 Task: Create in the project BitSoft and in the Backlog issue 'Develop a new customer relationship management (CRM) system' a child issue 'Bug fixing and issue resolution', and assign it to team member softage.3@softage.net. Create in the project BitSoft and in the Backlog issue 'Integrate website with social media platforms' a child issue 'Integration testing', and assign it to team member softage.4@softage.net
Action: Mouse moved to (170, 54)
Screenshot: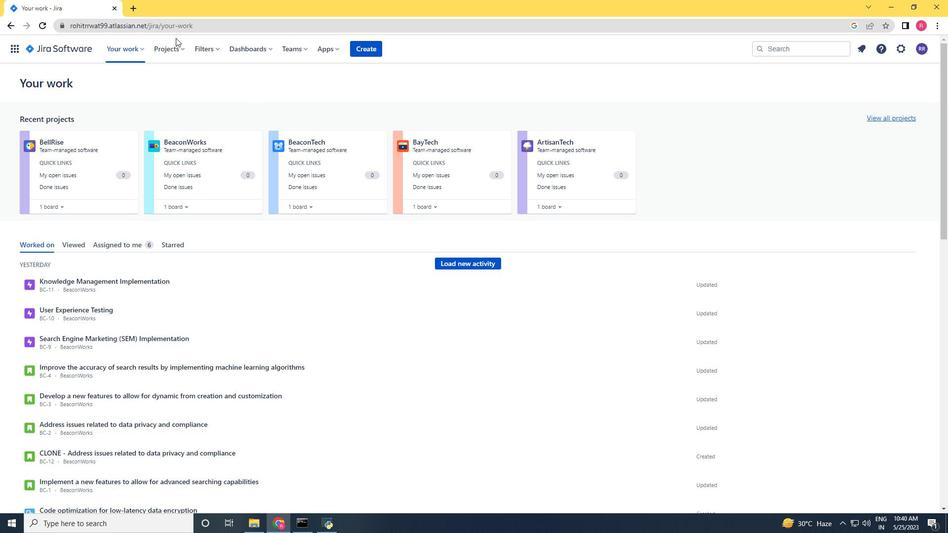 
Action: Mouse pressed left at (170, 54)
Screenshot: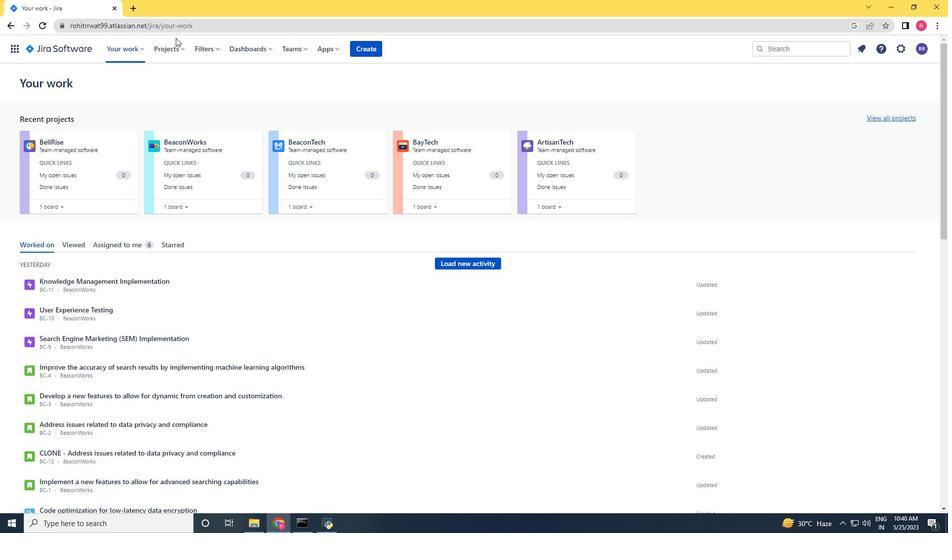 
Action: Mouse moved to (180, 94)
Screenshot: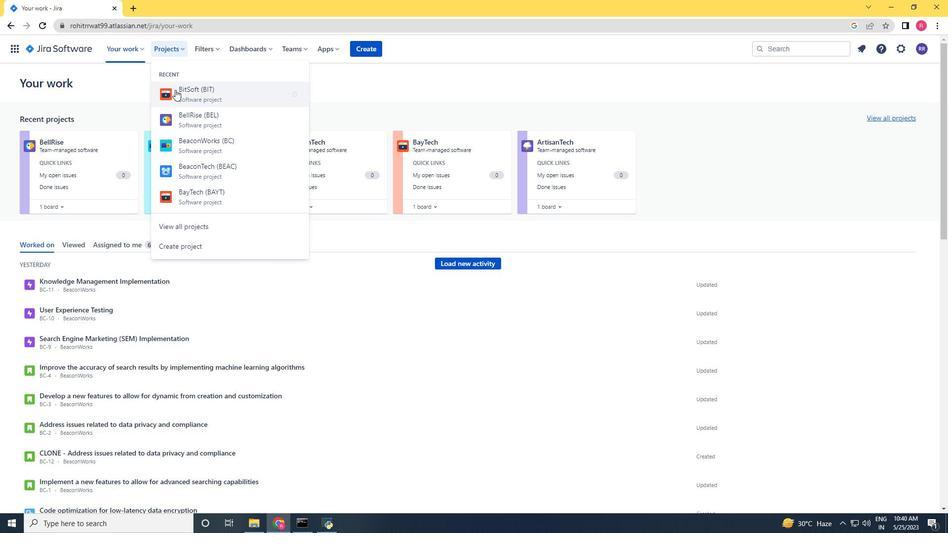
Action: Mouse pressed left at (180, 94)
Screenshot: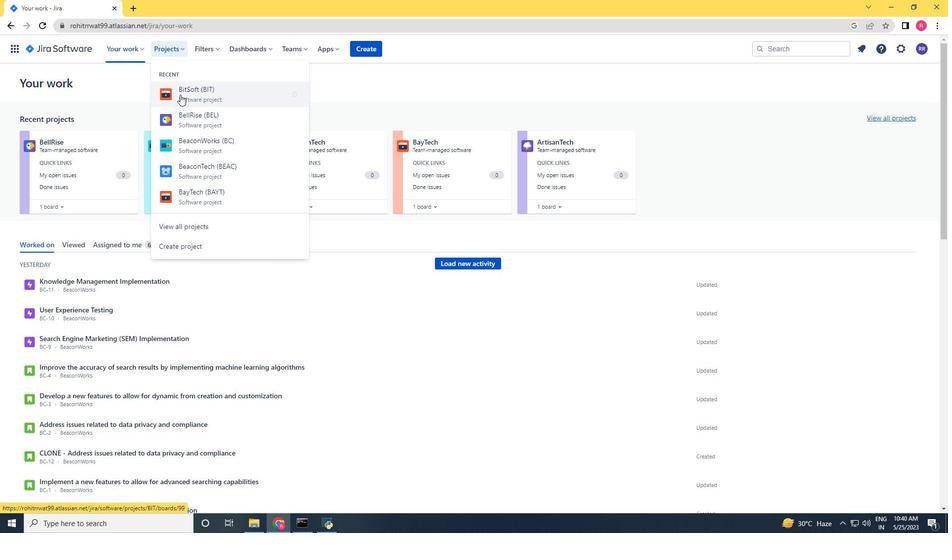 
Action: Mouse moved to (44, 158)
Screenshot: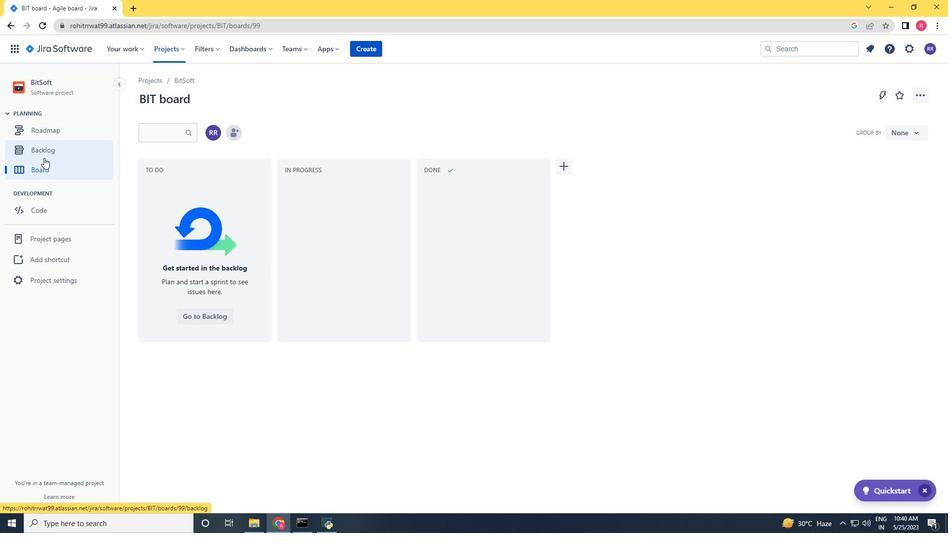 
Action: Mouse pressed left at (44, 158)
Screenshot: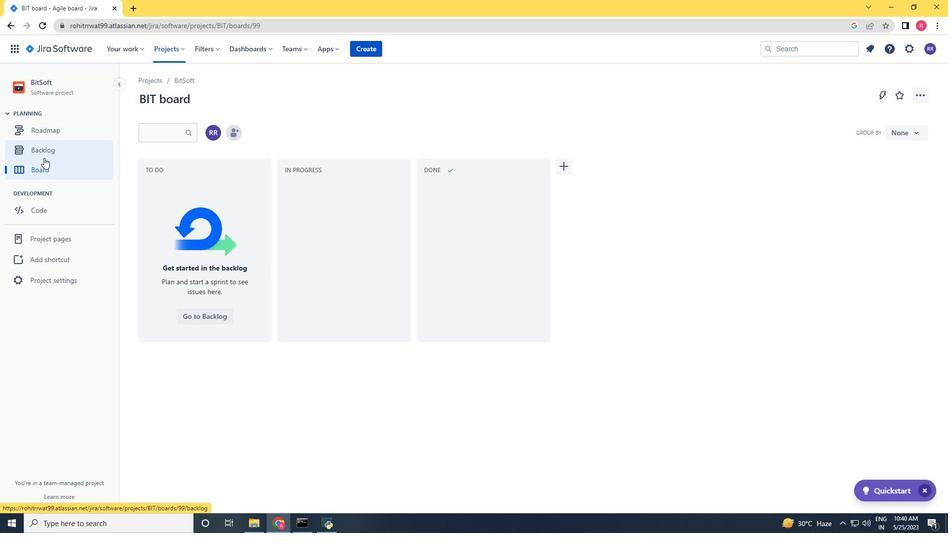 
Action: Mouse moved to (727, 300)
Screenshot: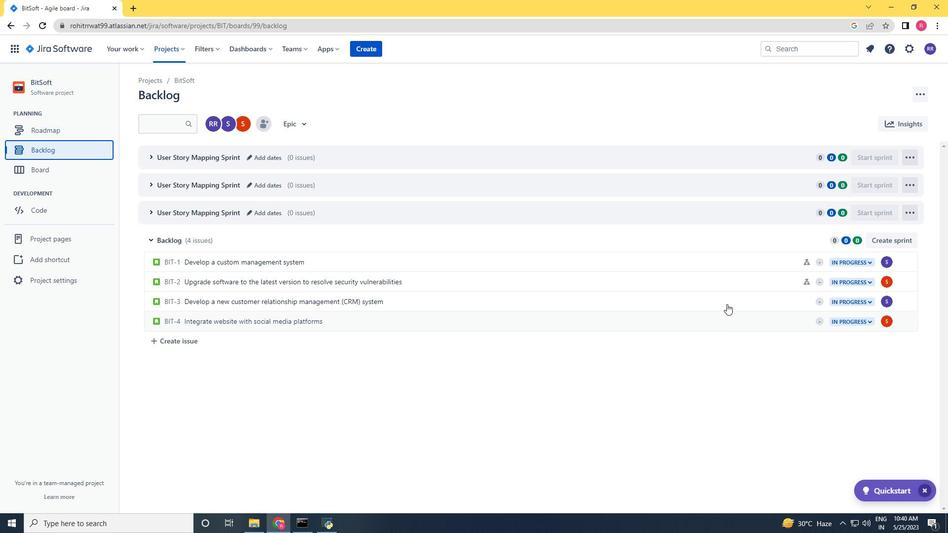 
Action: Mouse pressed left at (727, 300)
Screenshot: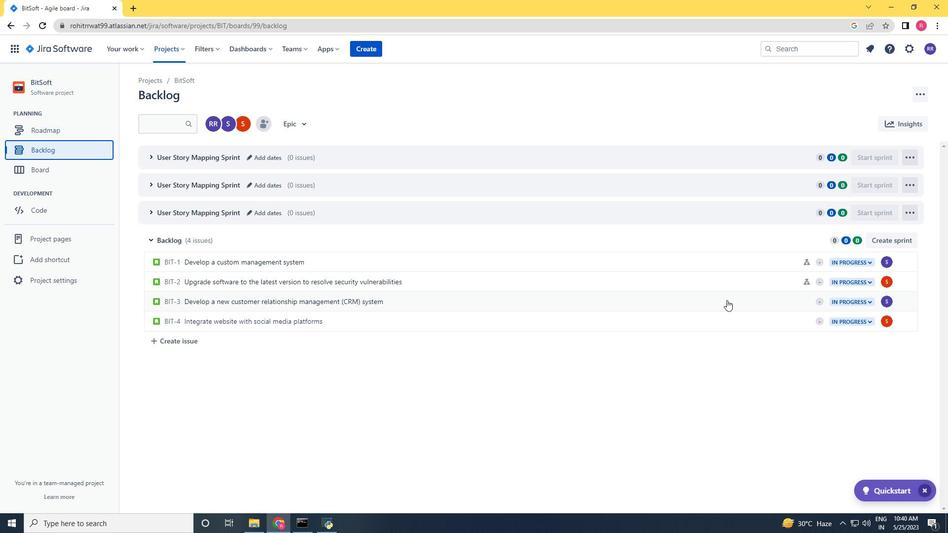 
Action: Mouse moved to (770, 227)
Screenshot: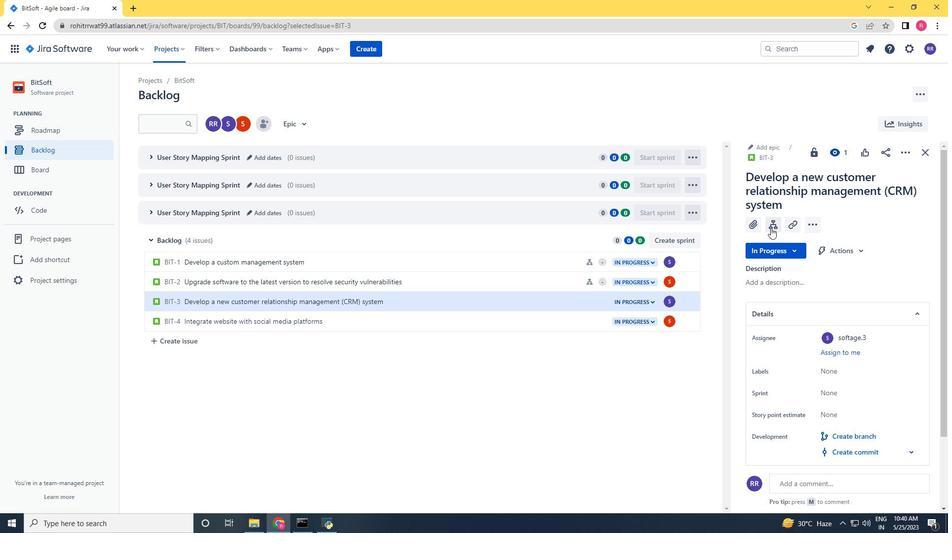
Action: Mouse pressed left at (770, 227)
Screenshot: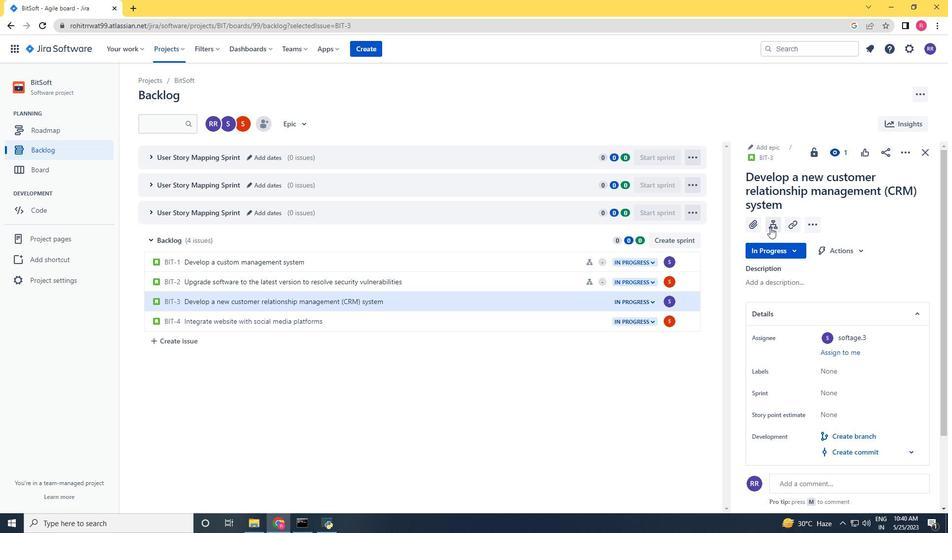 
Action: Key pressed <Key.shift>Bug<Key.space>fixing<Key.space>and<Key.space>issue<Key.space>rsolution<Key.space><Key.backspace><Key.backspace><Key.backspace><Key.backspace><Key.backspace><Key.backspace><Key.backspace><Key.backspace><Key.backspace>esou<Key.backspace>lution<Key.space><Key.enter>
Screenshot: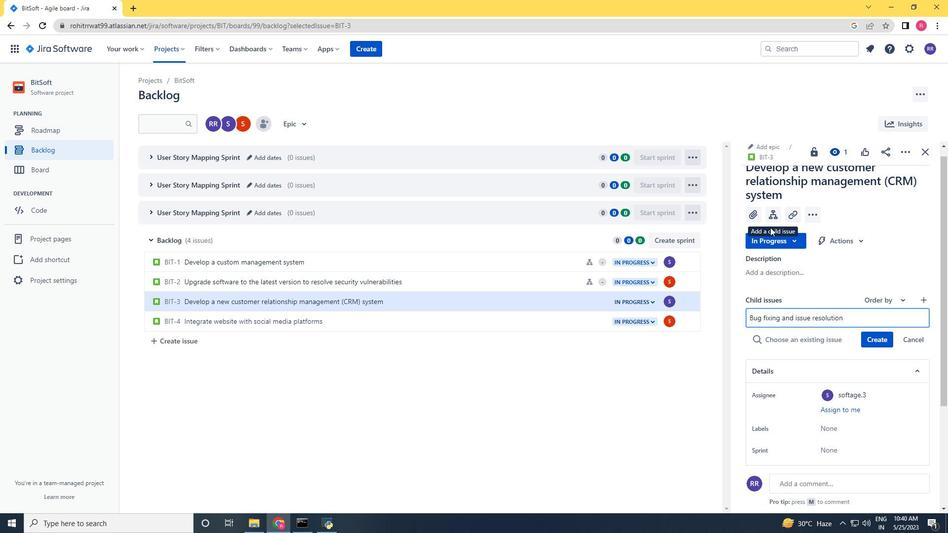 
Action: Mouse moved to (534, 322)
Screenshot: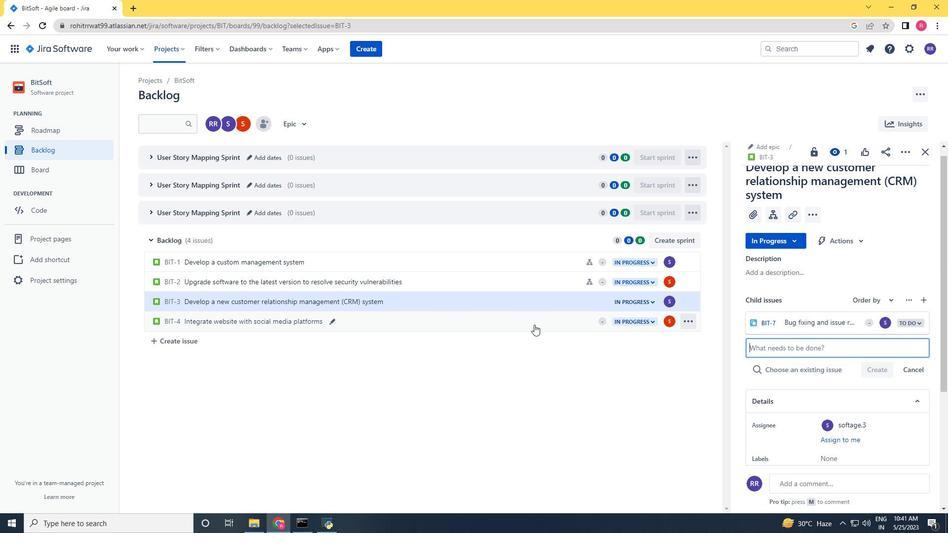
Action: Mouse pressed left at (534, 322)
Screenshot: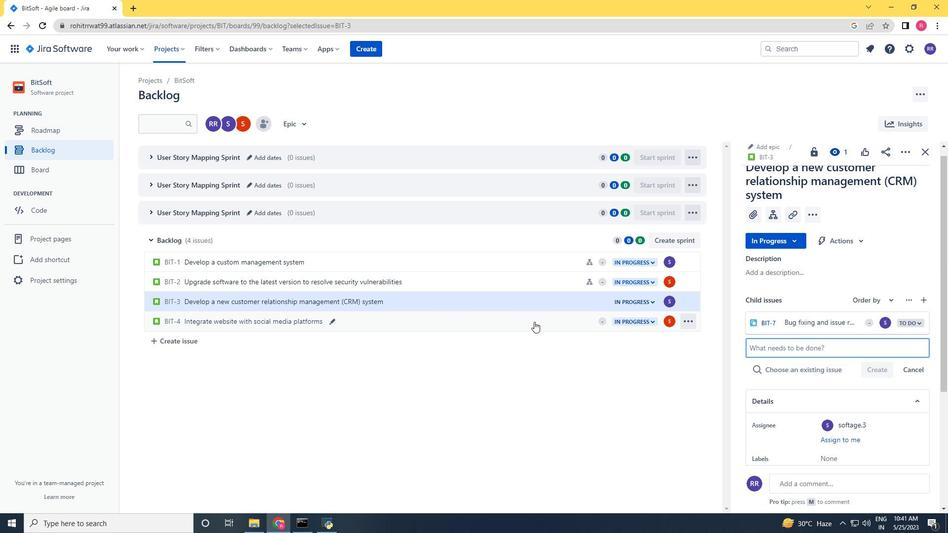 
Action: Mouse moved to (770, 211)
Screenshot: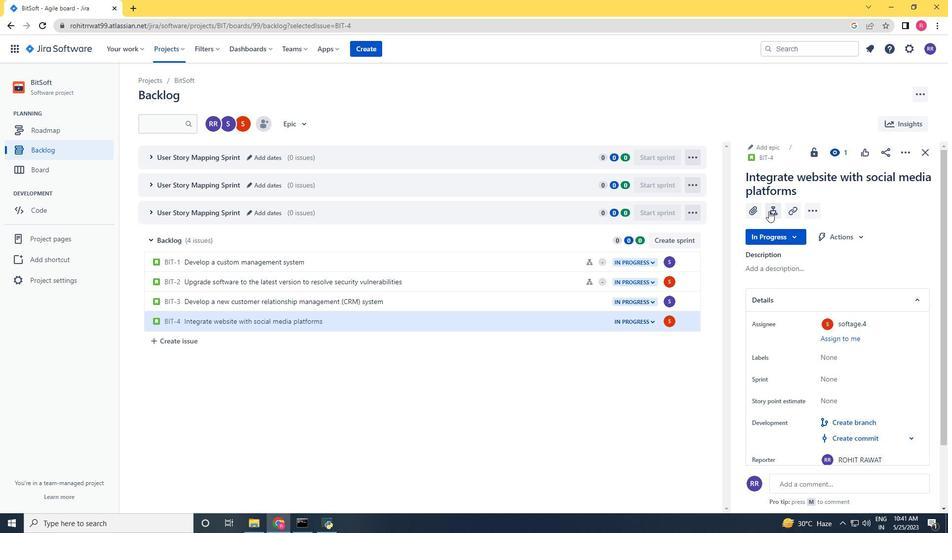 
Action: Mouse pressed left at (770, 211)
Screenshot: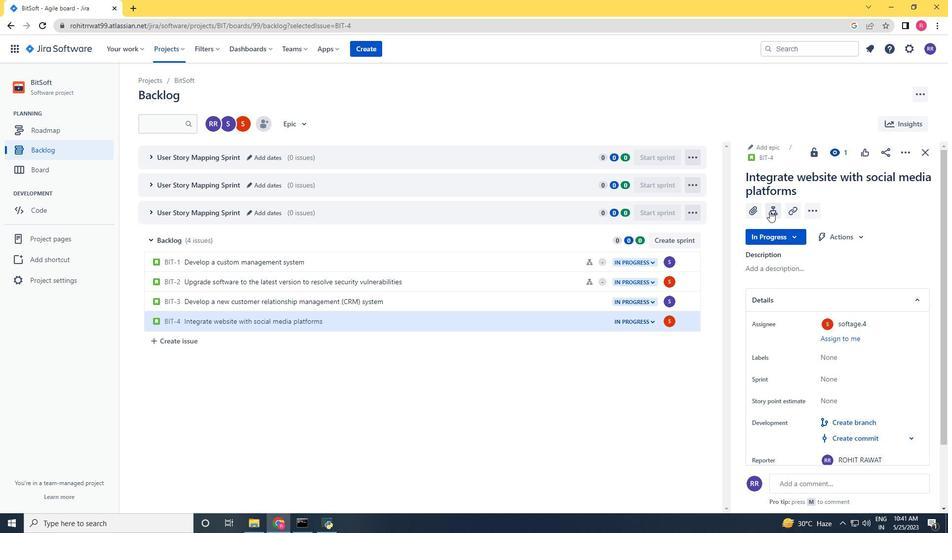 
Action: Mouse moved to (778, 262)
Screenshot: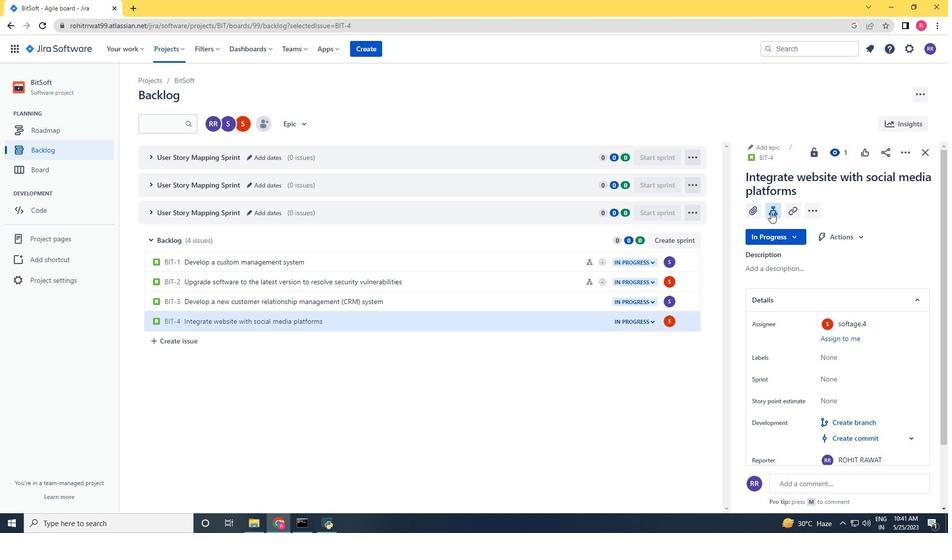 
Action: Key pressed <Key.shift_r>Inter<Key.backspace>graion<Key.space><Key.insert><Key.insert><Key.insert><Key.backspace><Key.backspace><Key.backspace><Key.backspace><Key.backspace>ation<Key.space>testing<Key.space><Key.enter>
Screenshot: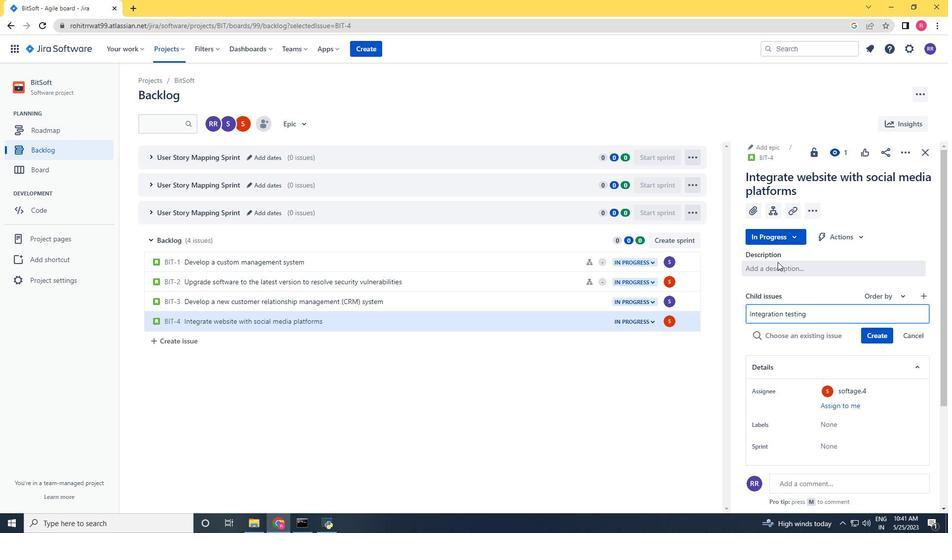 
Action: Mouse scrolled (778, 262) with delta (0, 0)
Screenshot: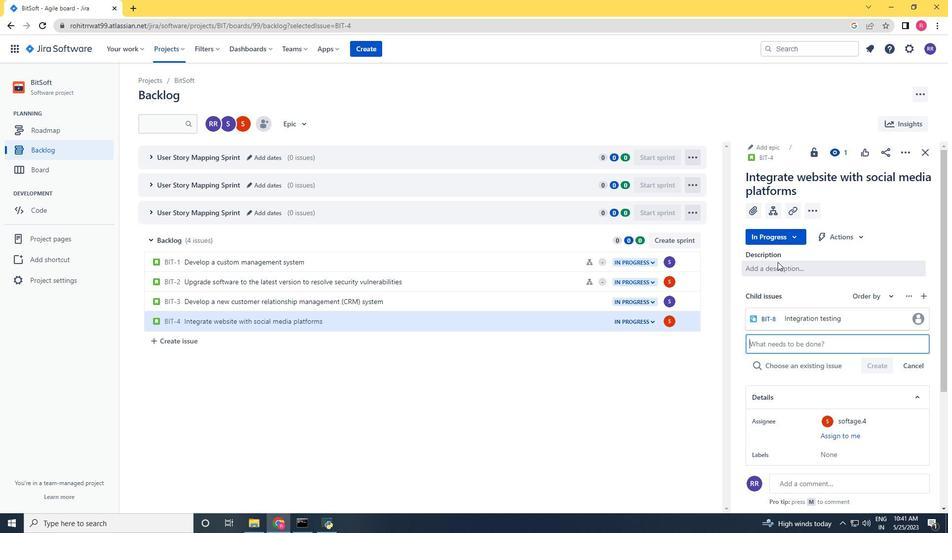 
Action: Mouse scrolled (778, 262) with delta (0, 0)
Screenshot: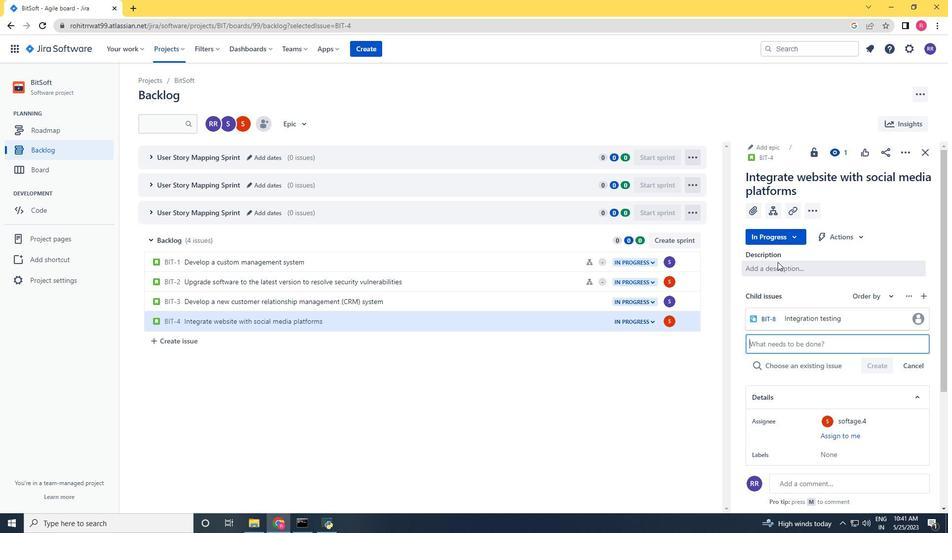 
Action: Mouse moved to (886, 324)
Screenshot: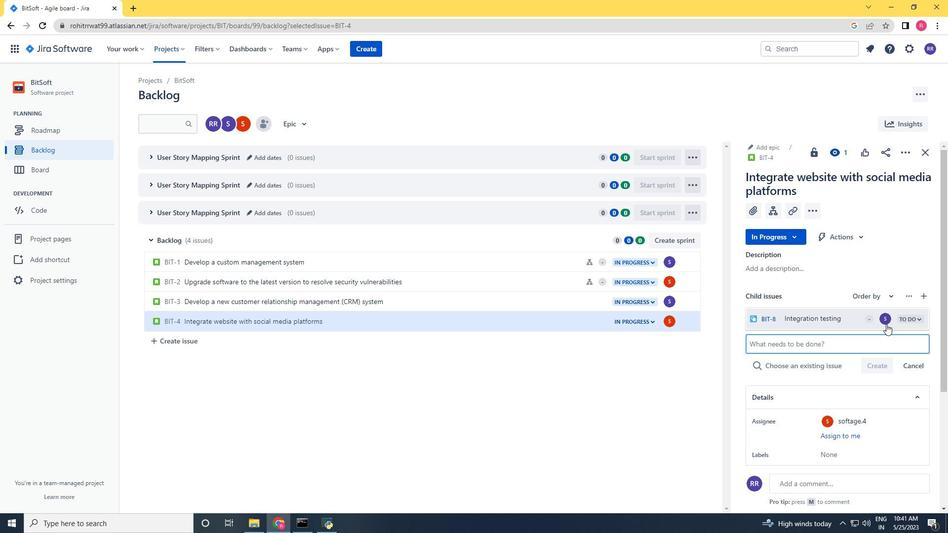 
Action: Mouse pressed left at (886, 324)
Screenshot: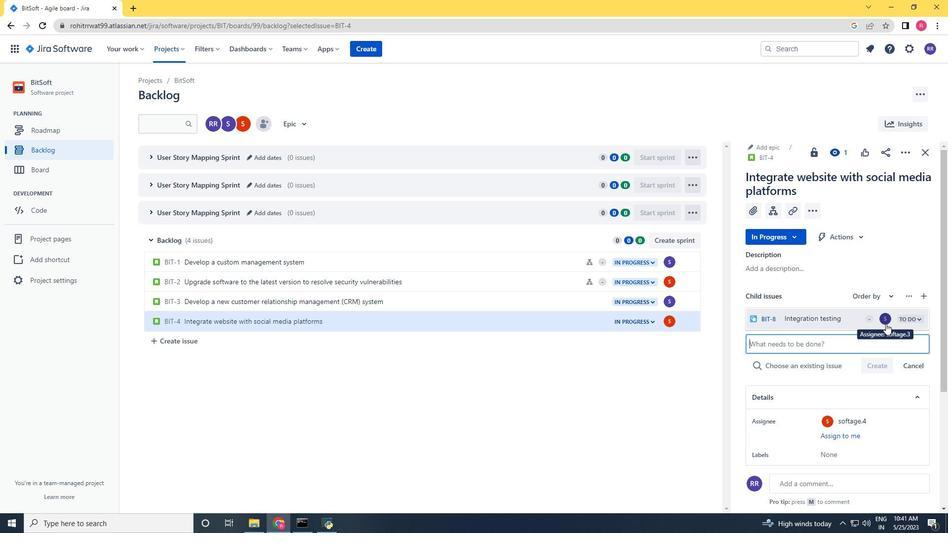 
Action: Key pressed softage.4<Key.shift>@softage.net
Screenshot: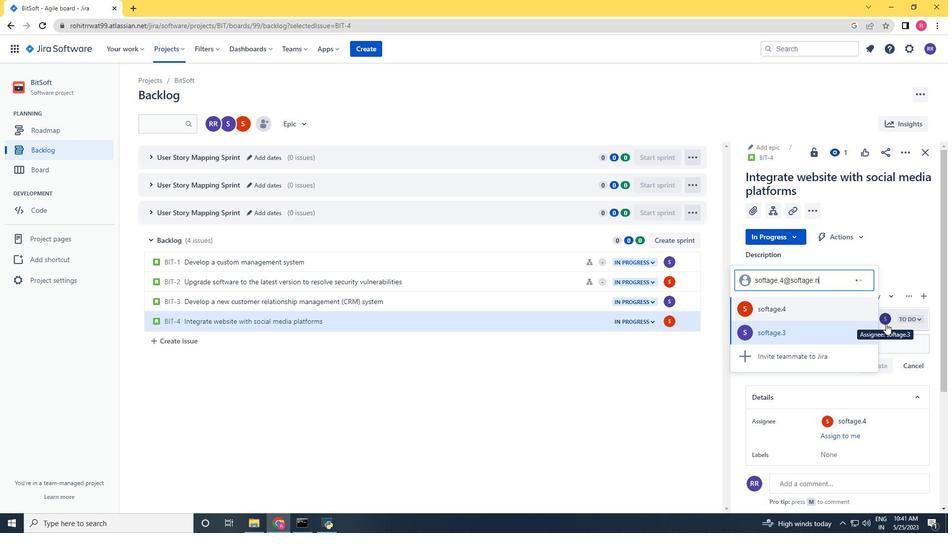 
Action: Mouse moved to (787, 320)
Screenshot: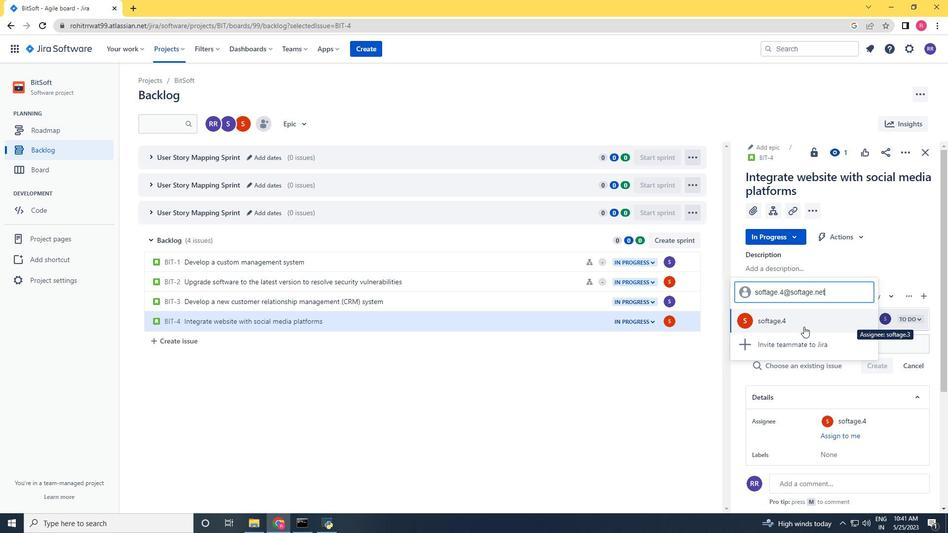
Action: Mouse pressed left at (787, 320)
Screenshot: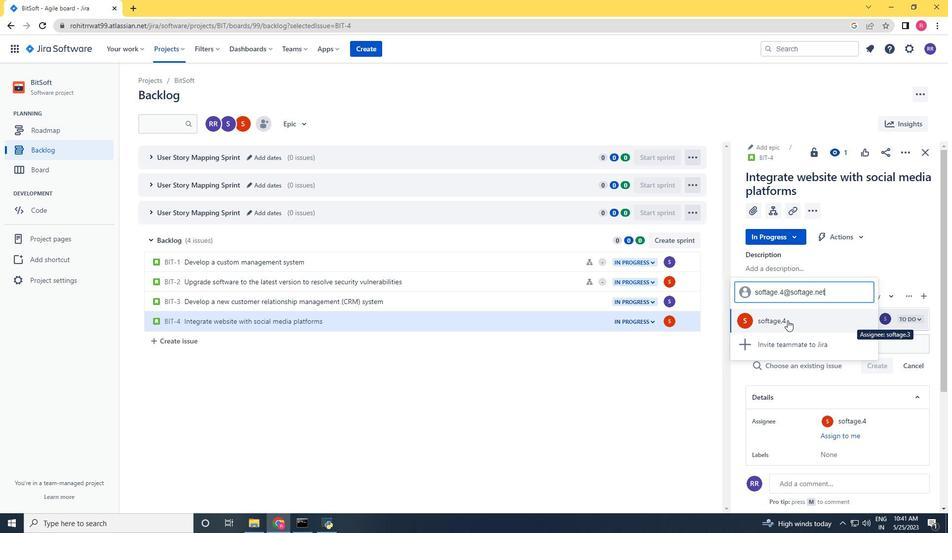 
Action: Mouse moved to (645, 427)
Screenshot: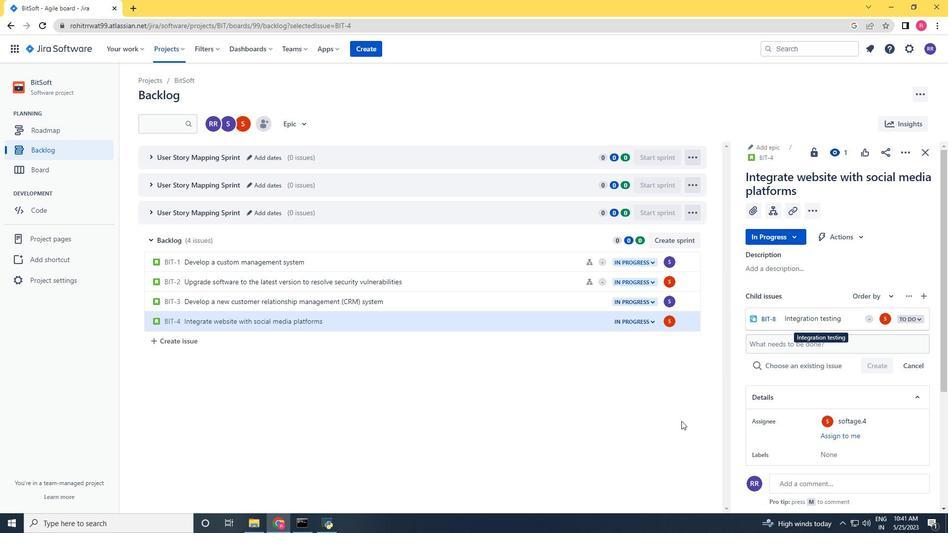 
Action: Mouse scrolled (645, 428) with delta (0, 0)
Screenshot: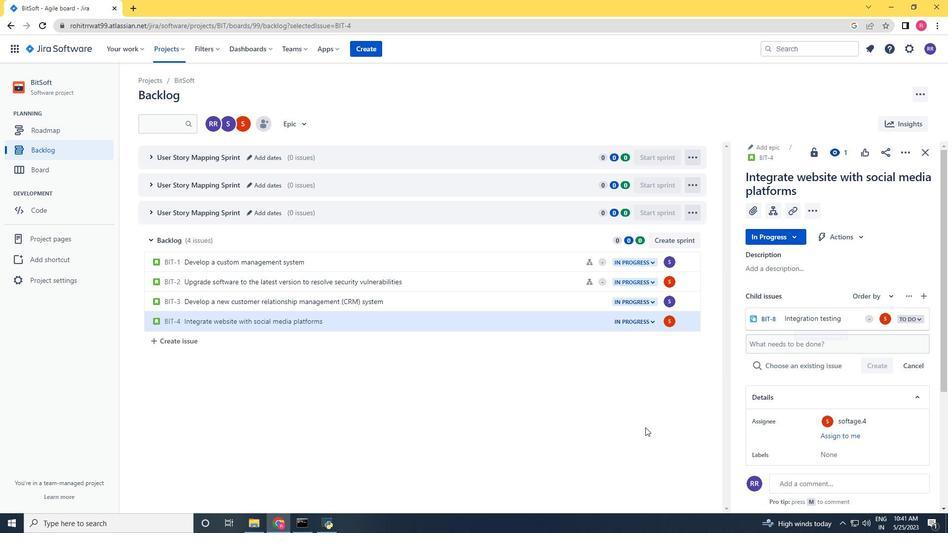 
Action: Mouse scrolled (645, 428) with delta (0, 0)
Screenshot: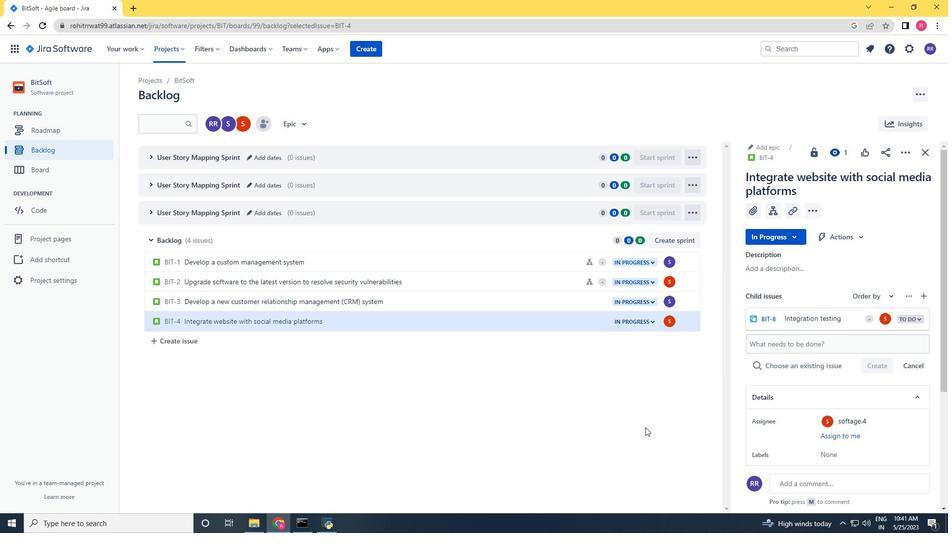 
Action: Mouse scrolled (645, 428) with delta (0, 0)
Screenshot: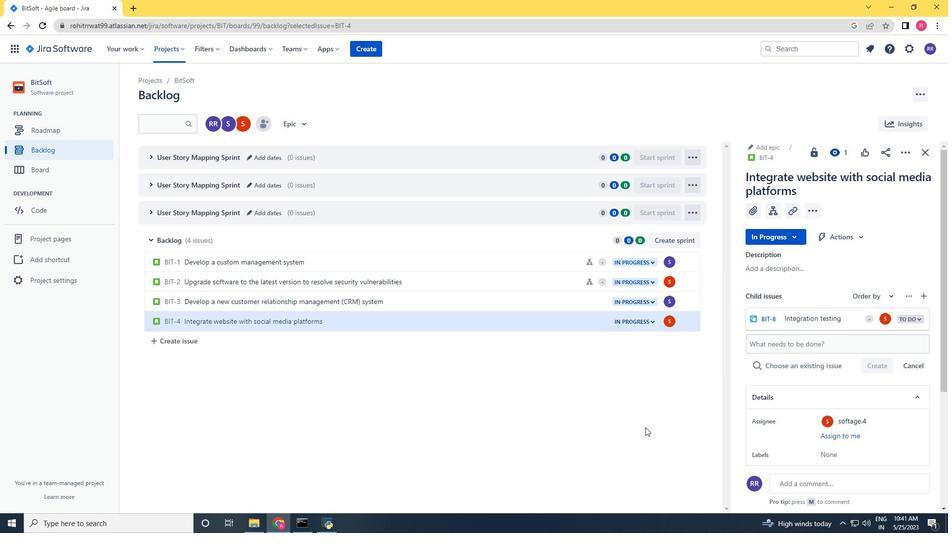 
Action: Mouse scrolled (645, 428) with delta (0, 0)
Screenshot: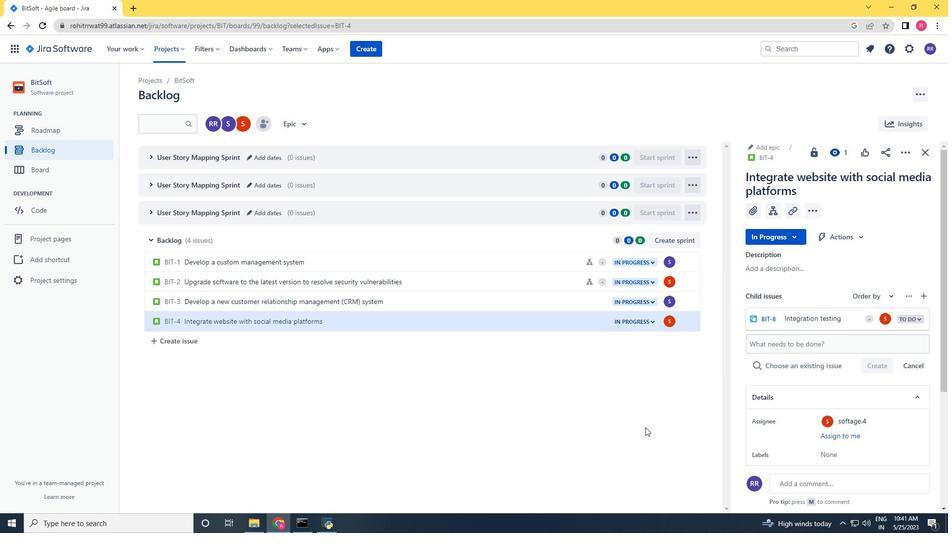 
Action: Mouse scrolled (645, 427) with delta (0, 0)
Screenshot: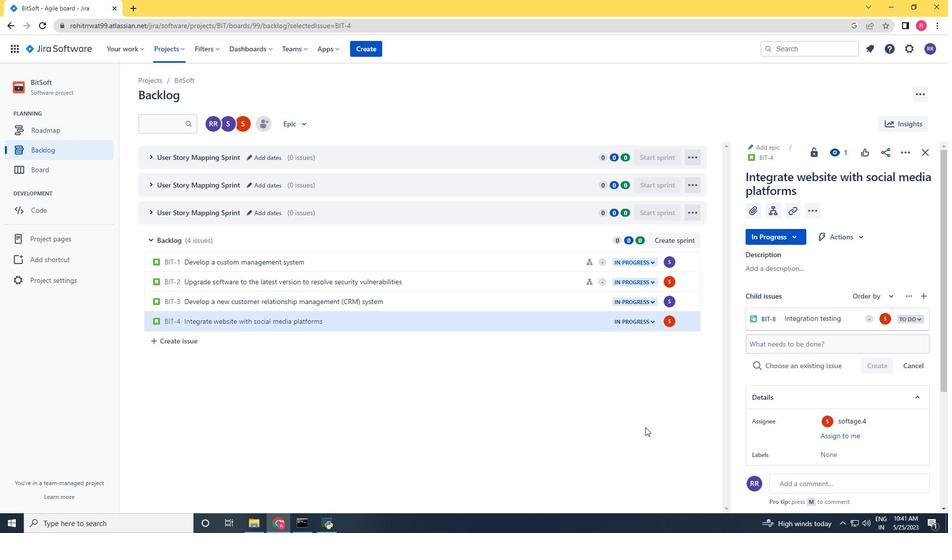 
Action: Mouse scrolled (645, 427) with delta (0, 0)
Screenshot: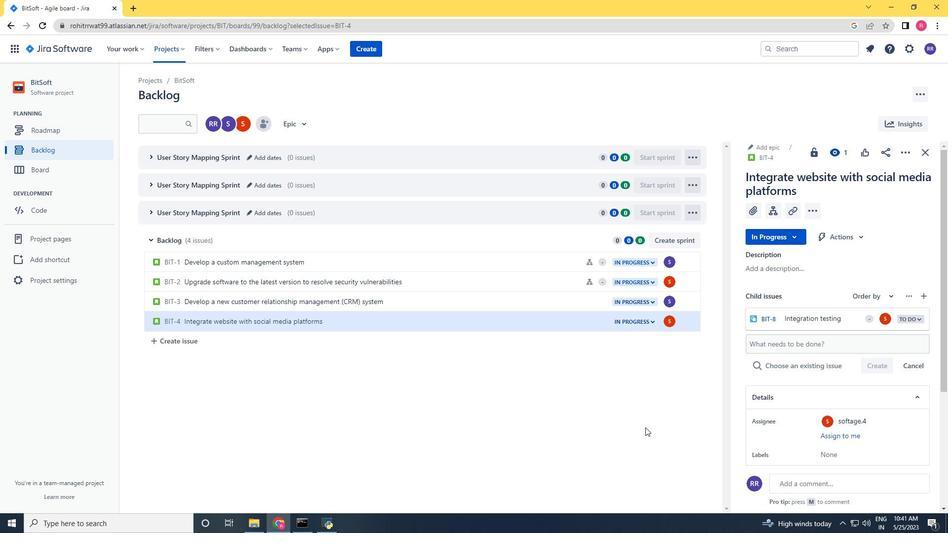 
Action: Mouse scrolled (645, 427) with delta (0, 0)
Screenshot: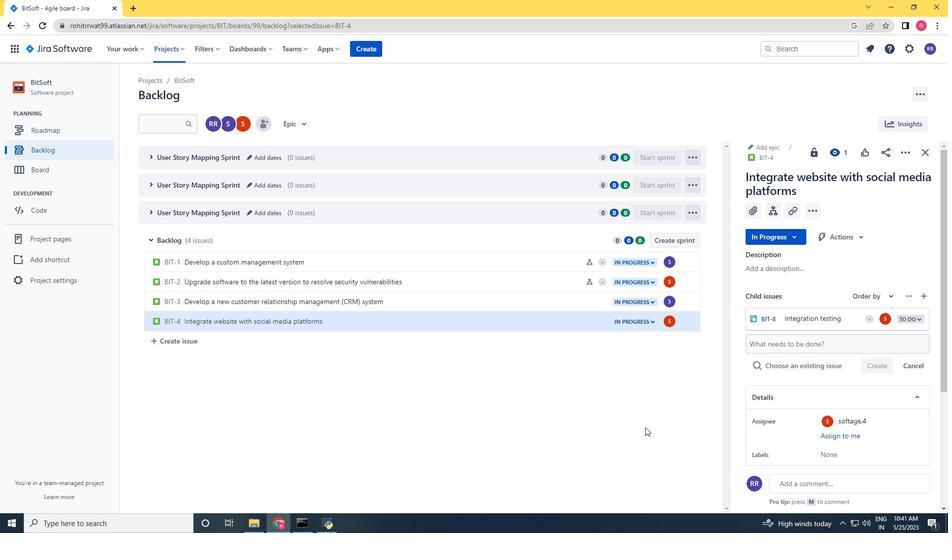 
Action: Mouse scrolled (645, 427) with delta (0, 0)
Screenshot: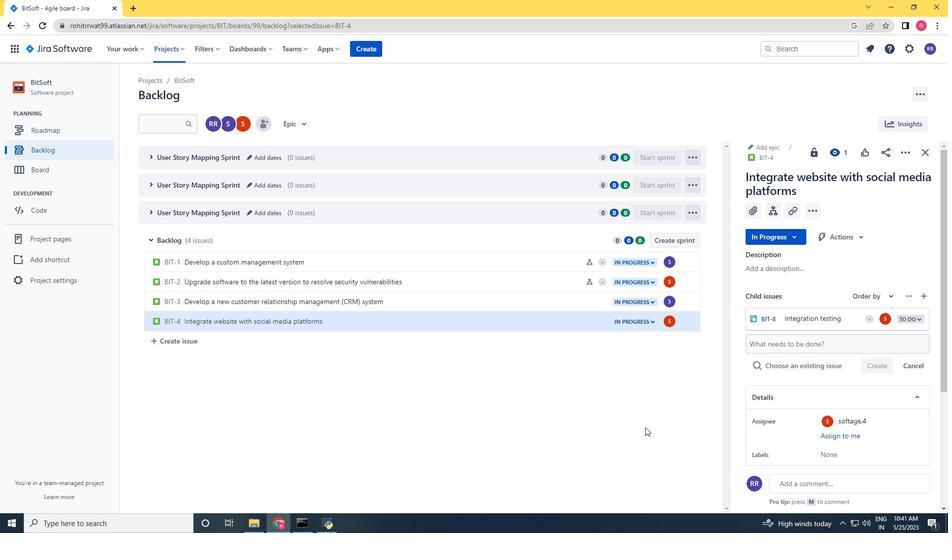 
